 Task: Add Boiron Nux Vomica 30C to the cart.
Action: Mouse moved to (258, 112)
Screenshot: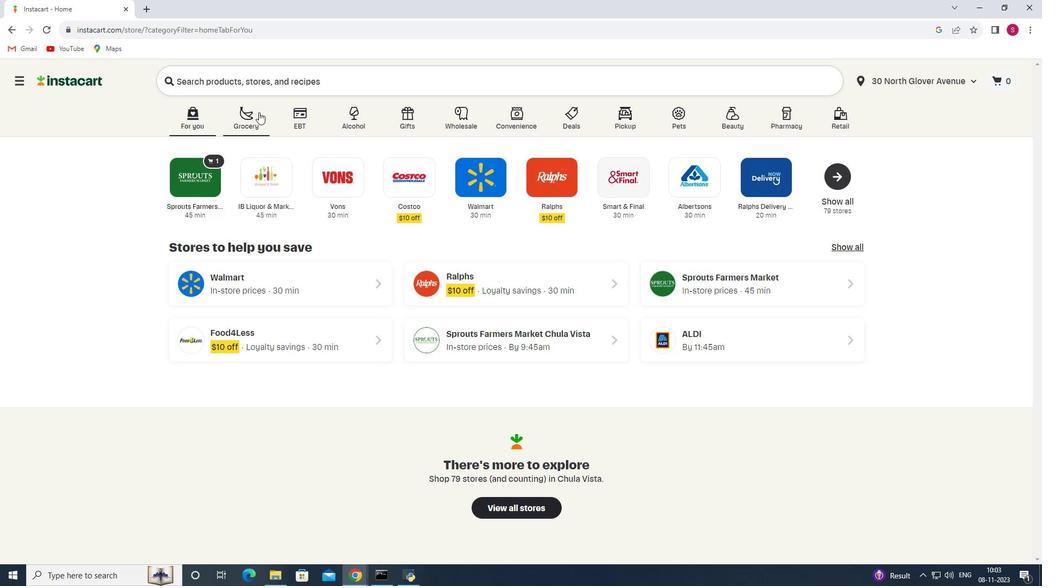 
Action: Mouse pressed left at (258, 112)
Screenshot: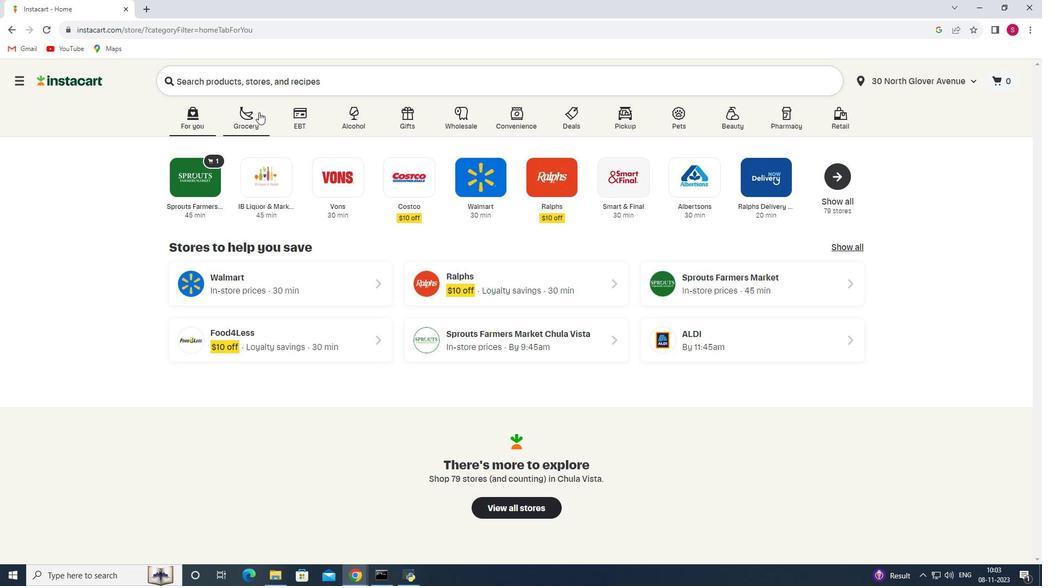 
Action: Mouse moved to (271, 319)
Screenshot: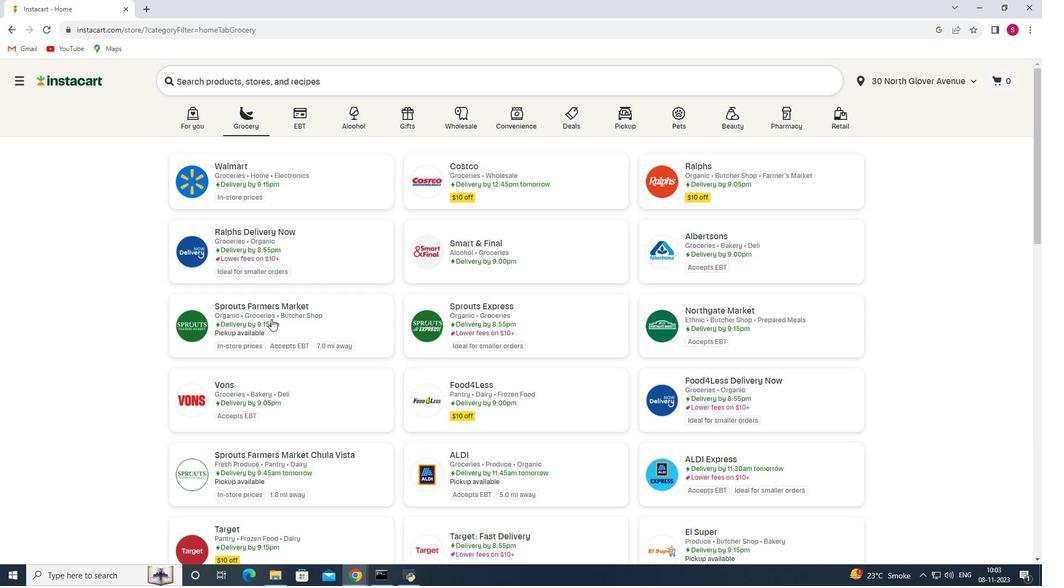 
Action: Mouse pressed left at (271, 319)
Screenshot: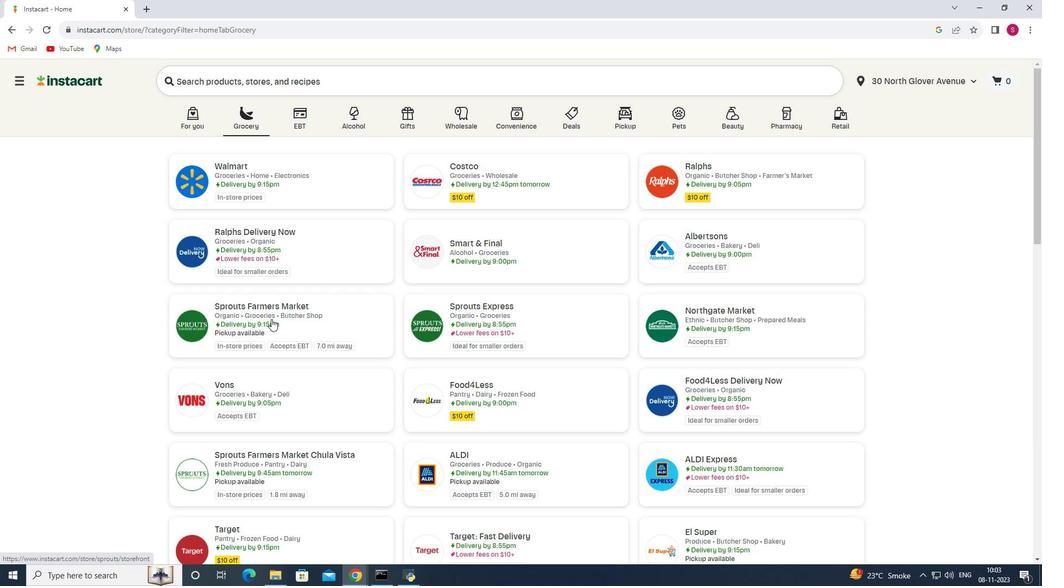 
Action: Mouse moved to (51, 325)
Screenshot: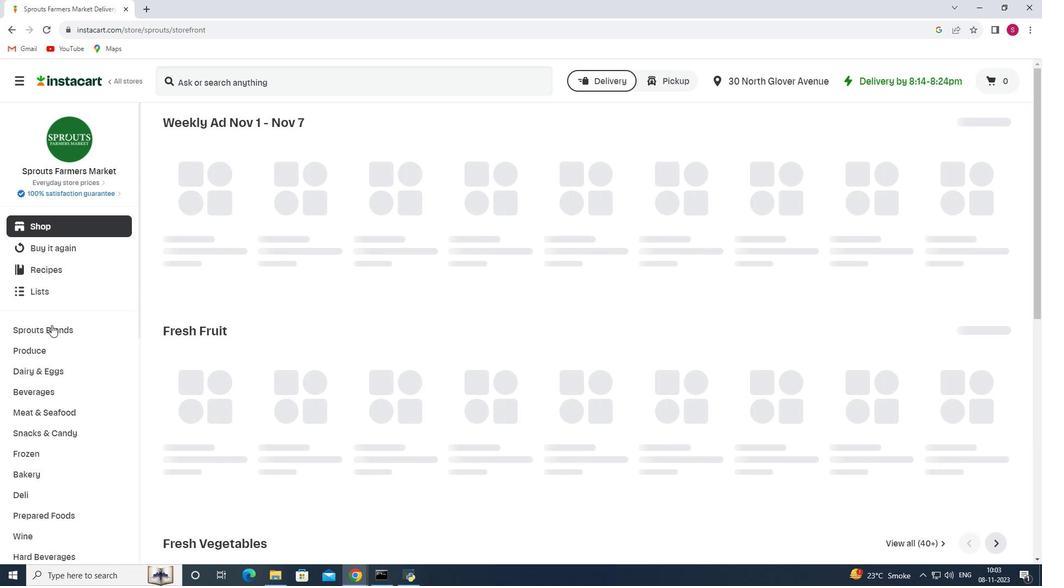 
Action: Mouse scrolled (51, 324) with delta (0, 0)
Screenshot: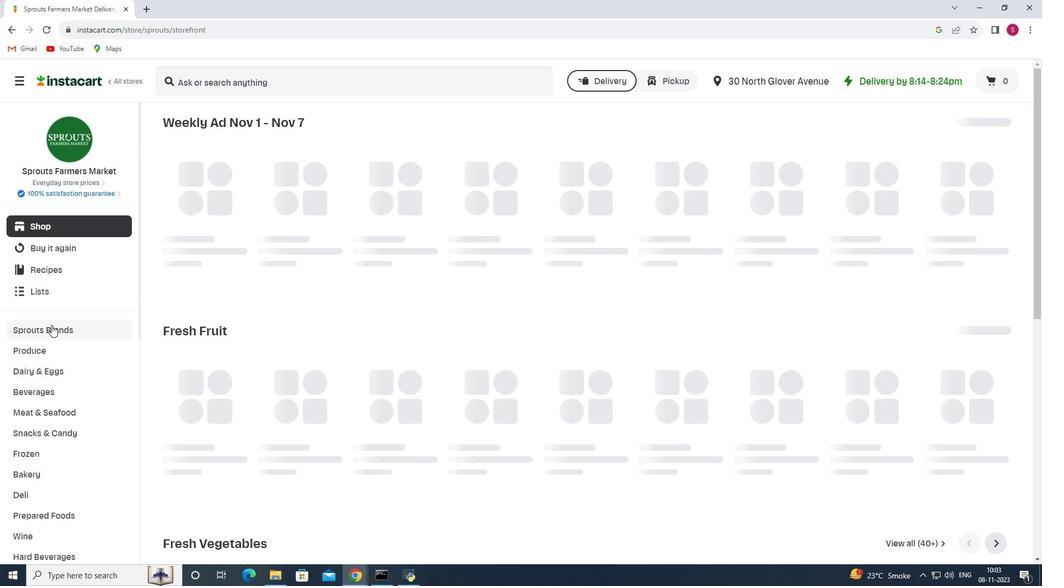 
Action: Mouse scrolled (51, 324) with delta (0, 0)
Screenshot: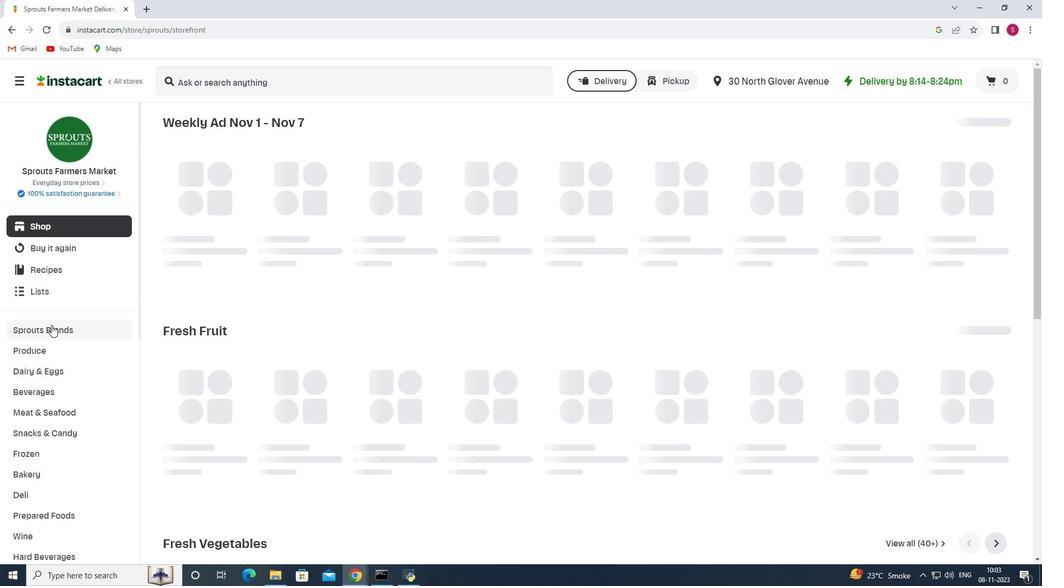 
Action: Mouse scrolled (51, 324) with delta (0, 0)
Screenshot: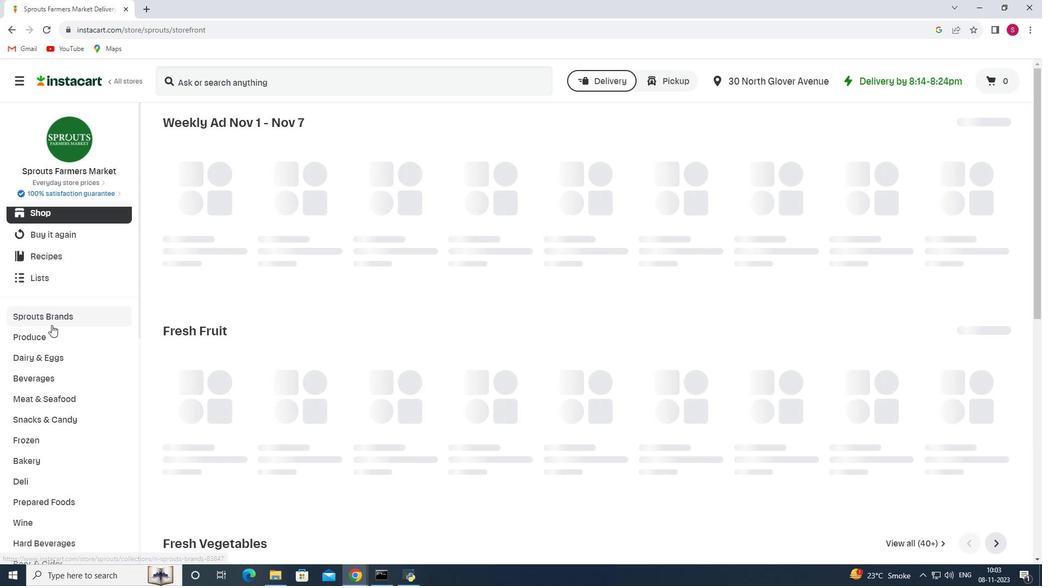 
Action: Mouse scrolled (51, 324) with delta (0, 0)
Screenshot: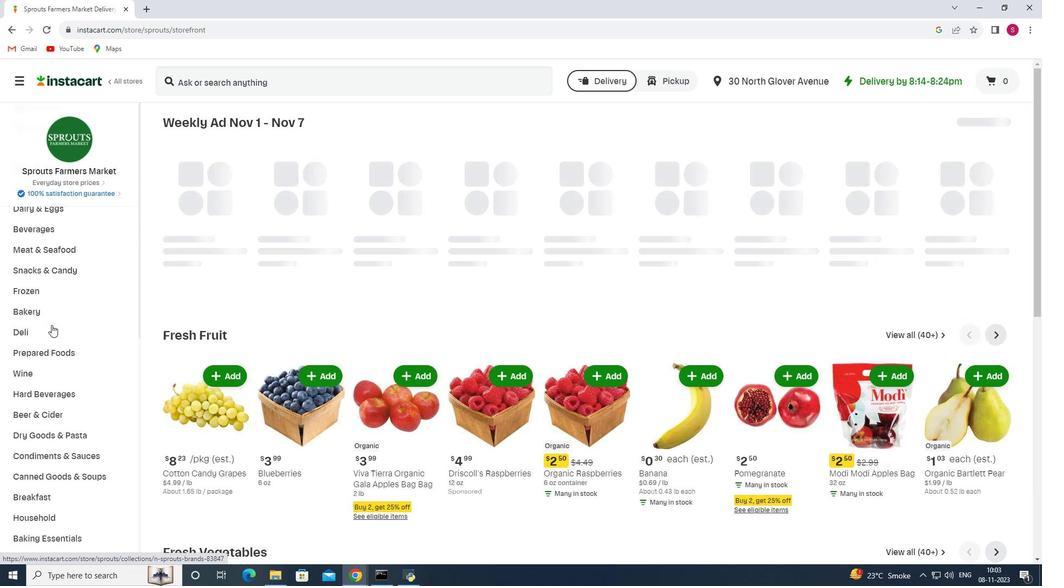 
Action: Mouse scrolled (51, 324) with delta (0, 0)
Screenshot: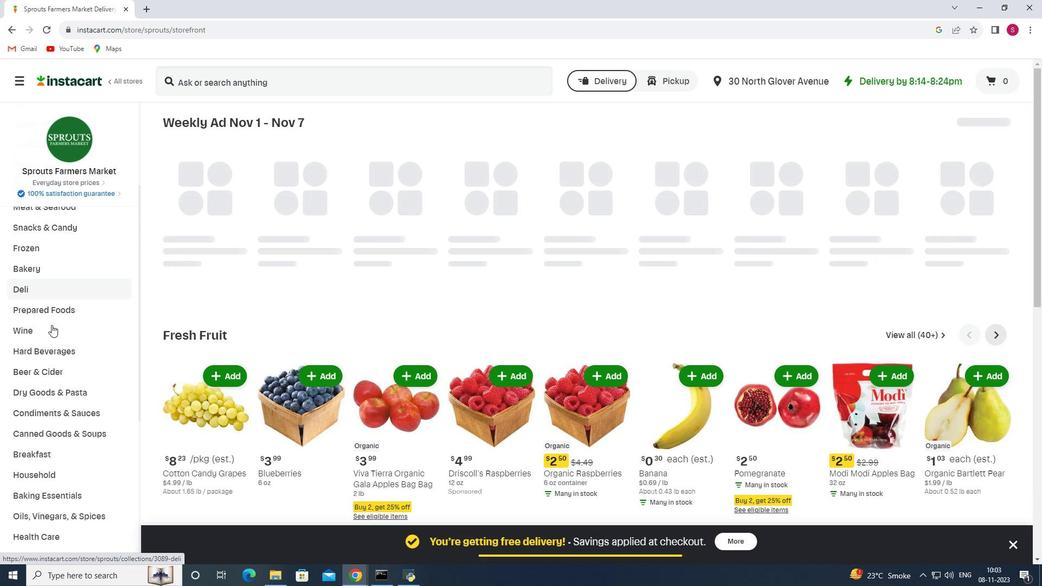 
Action: Mouse scrolled (51, 324) with delta (0, 0)
Screenshot: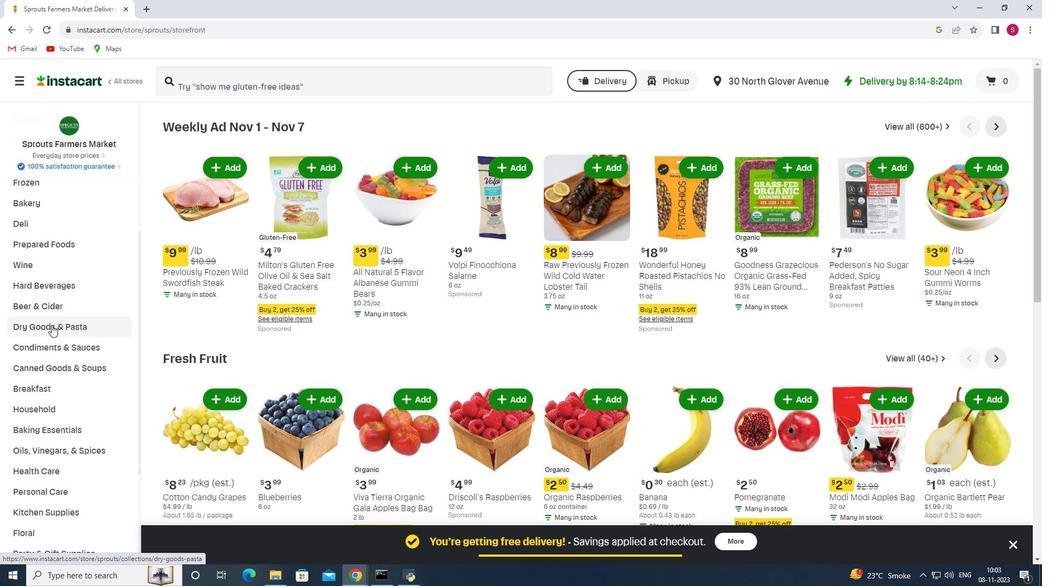 
Action: Mouse moved to (51, 327)
Screenshot: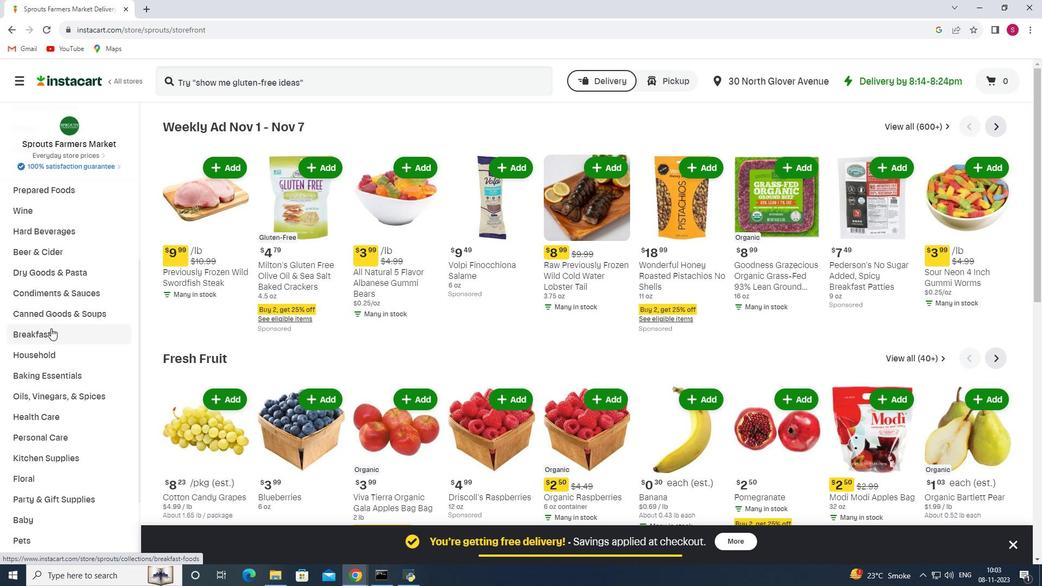 
Action: Mouse scrolled (51, 326) with delta (0, 0)
Screenshot: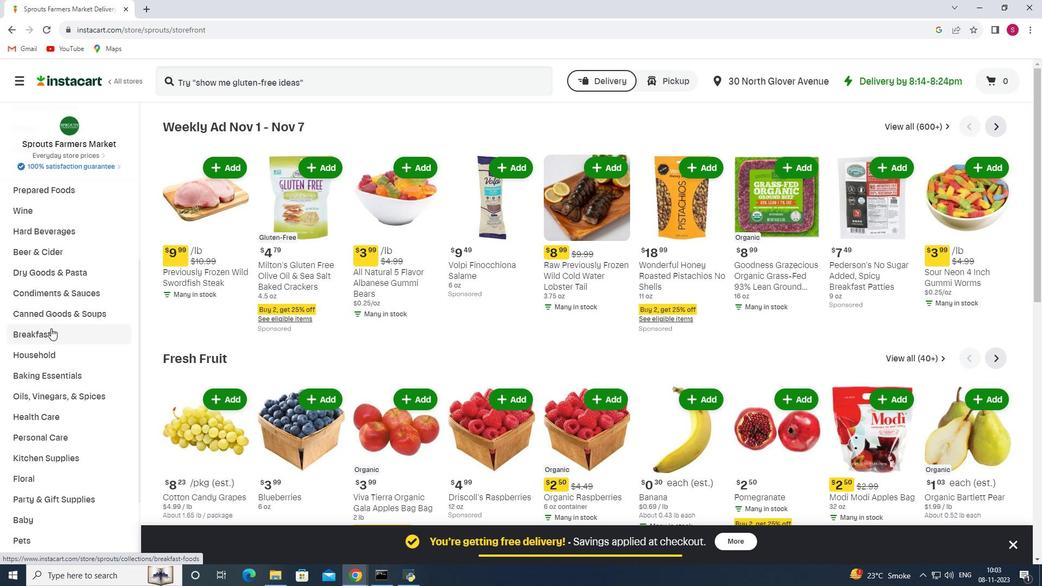 
Action: Mouse moved to (51, 328)
Screenshot: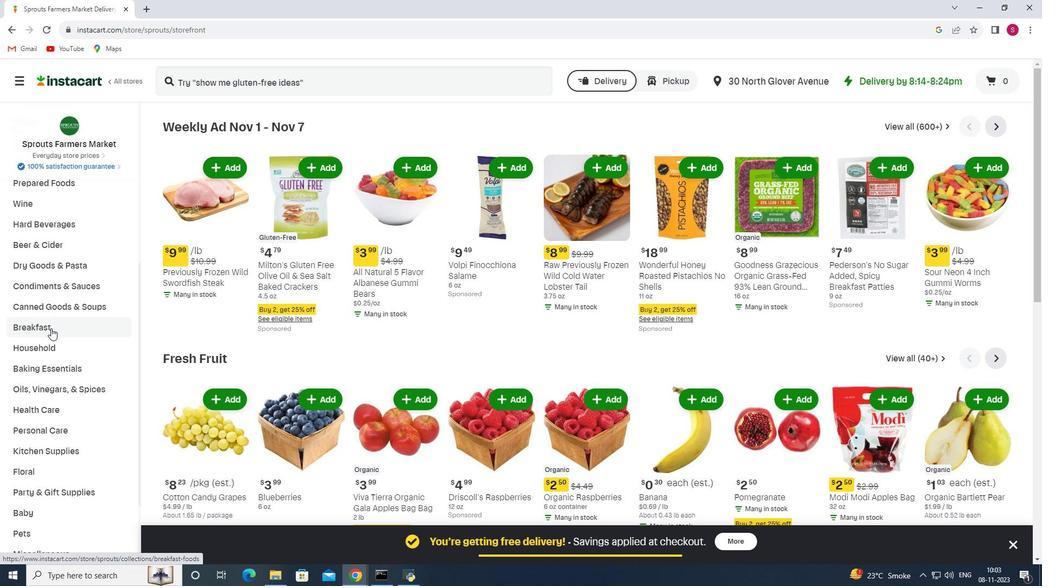 
Action: Mouse scrolled (51, 327) with delta (0, 0)
Screenshot: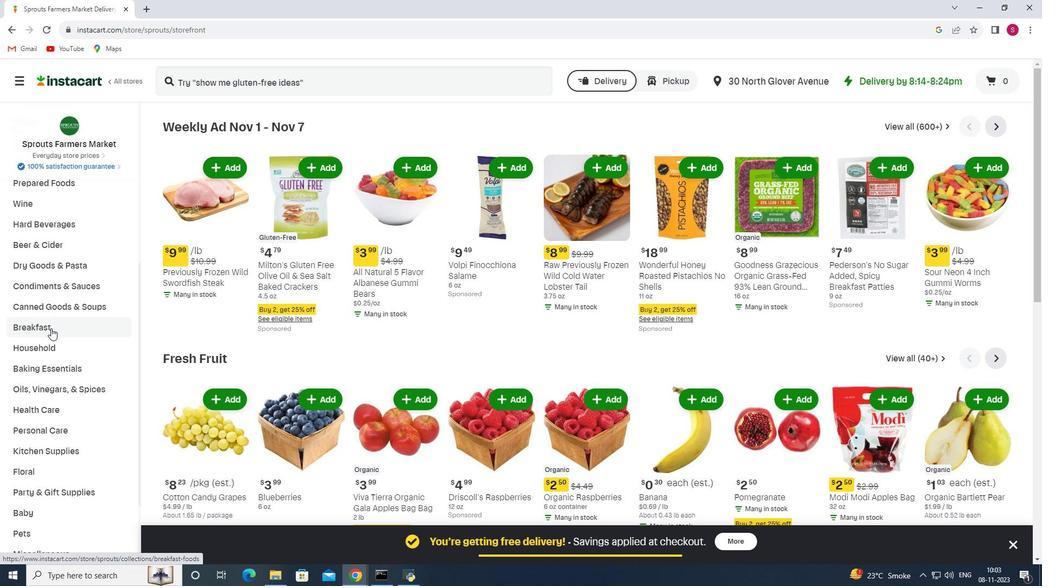 
Action: Mouse moved to (62, 310)
Screenshot: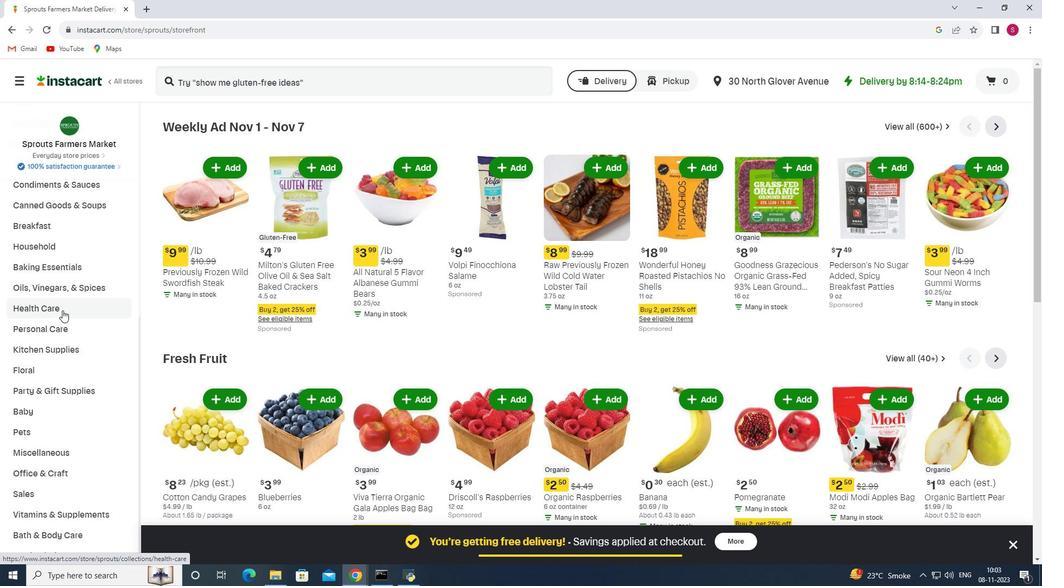 
Action: Mouse pressed left at (62, 310)
Screenshot: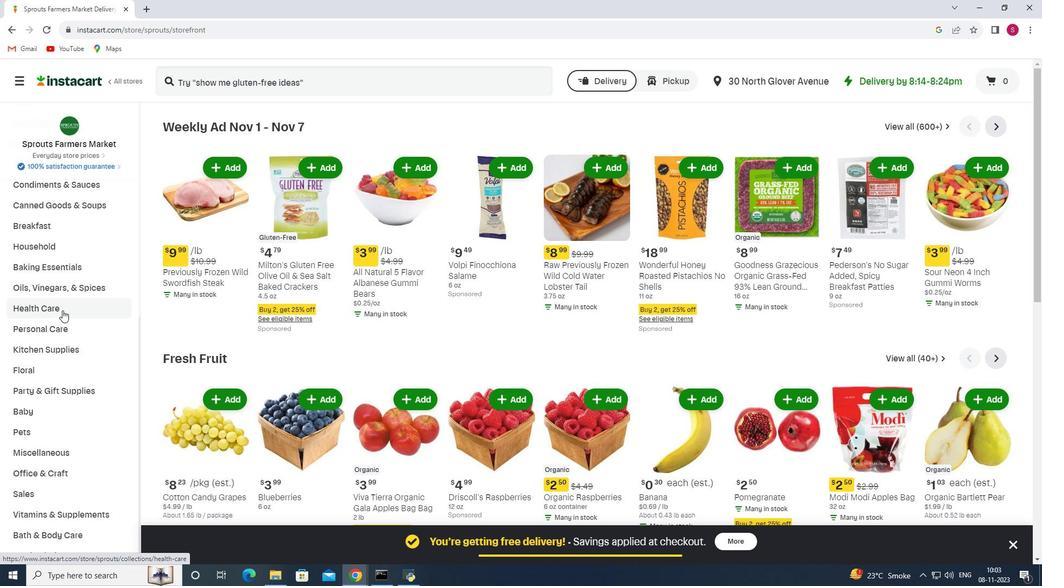 
Action: Mouse moved to (285, 83)
Screenshot: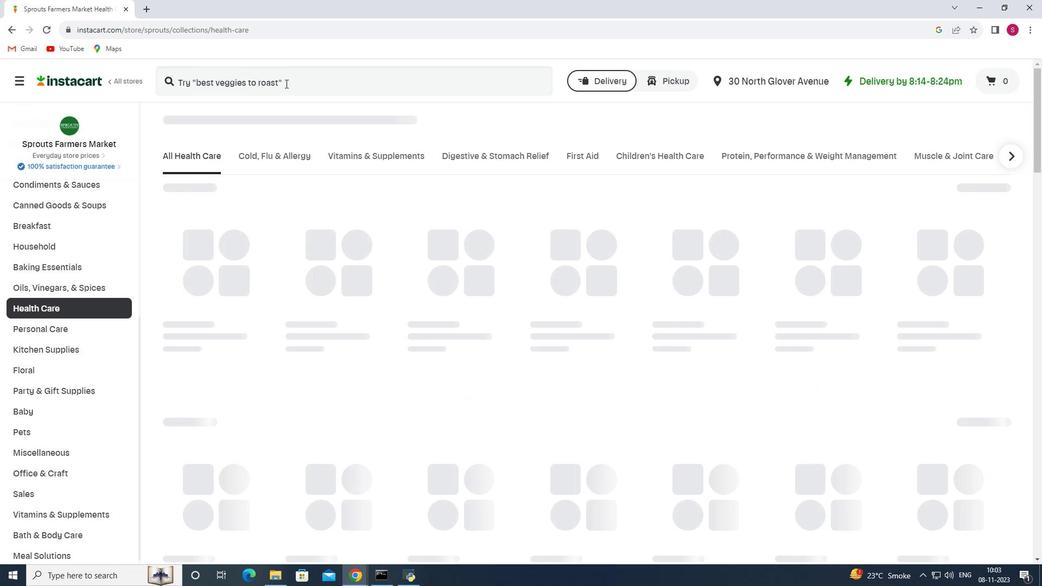 
Action: Mouse pressed left at (285, 83)
Screenshot: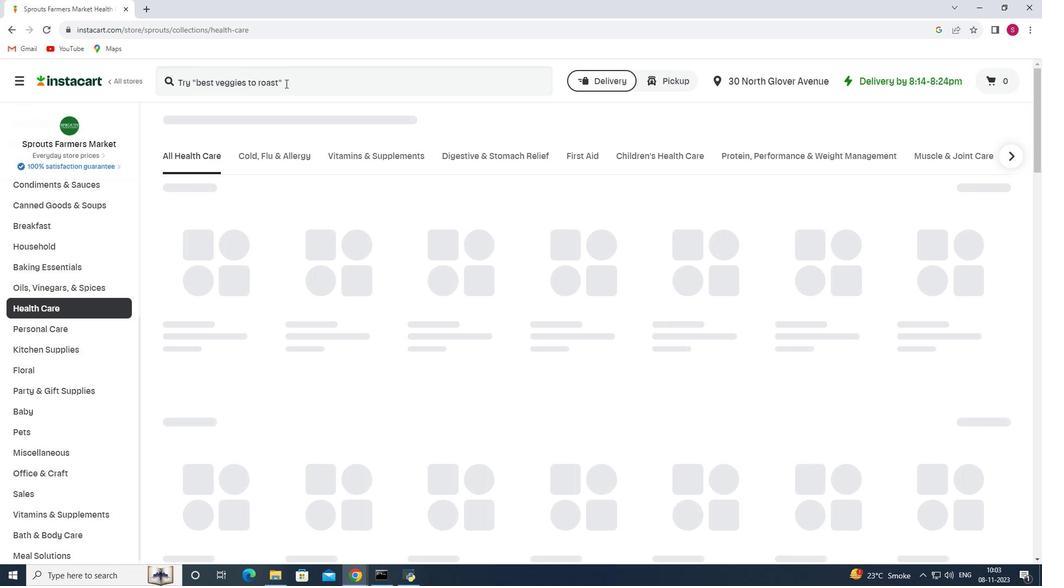 
Action: Key pressed <Key.shift>Boiron<Key.space><Key.shift>Nux<Key.space><Key.shift>Vomica<Key.space>30<Key.shift>C<Key.enter>
Screenshot: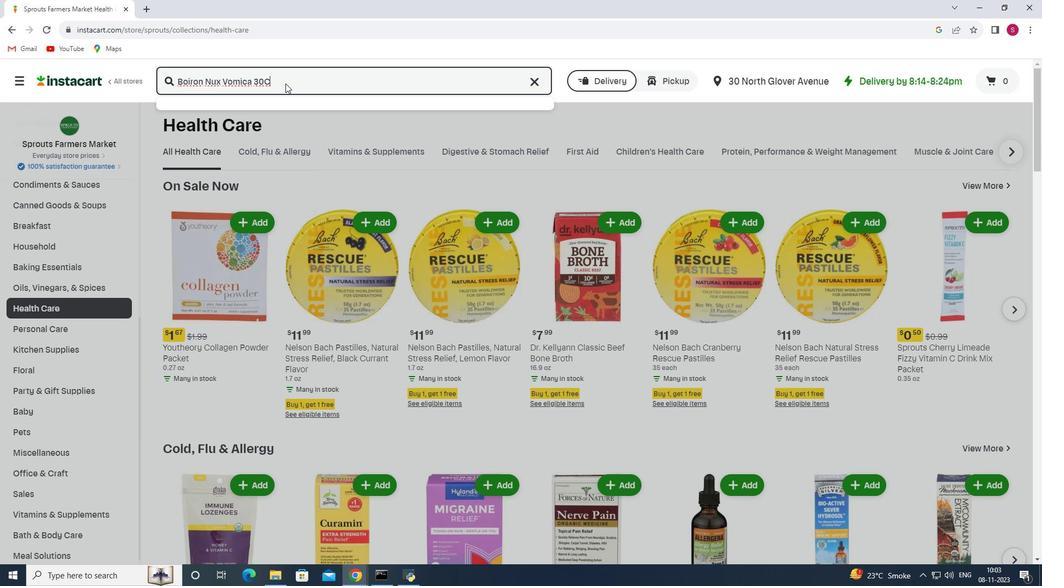
Action: Mouse moved to (295, 175)
Screenshot: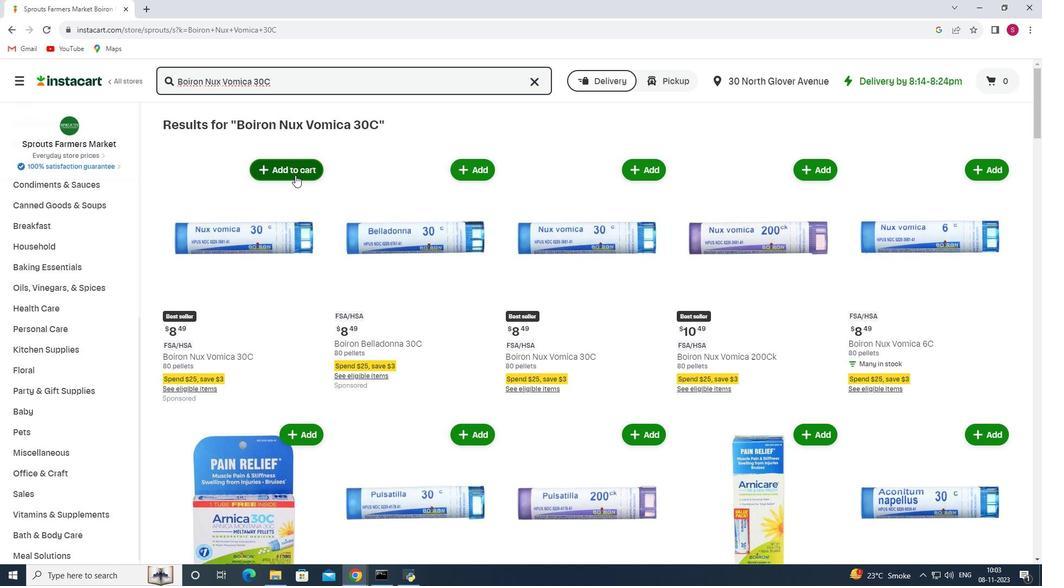 
Action: Mouse pressed left at (295, 175)
Screenshot: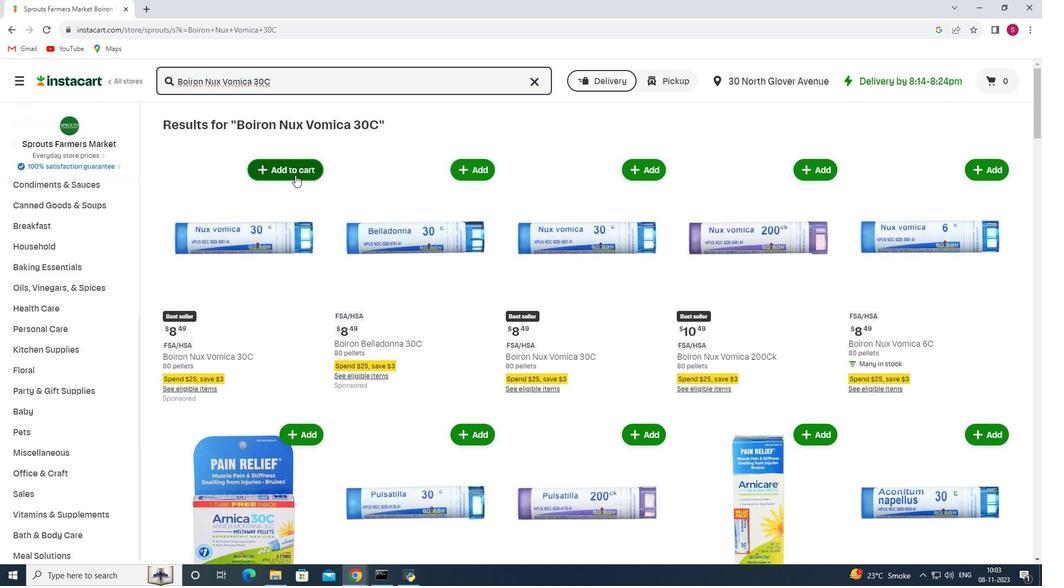 
Action: Mouse moved to (307, 202)
Screenshot: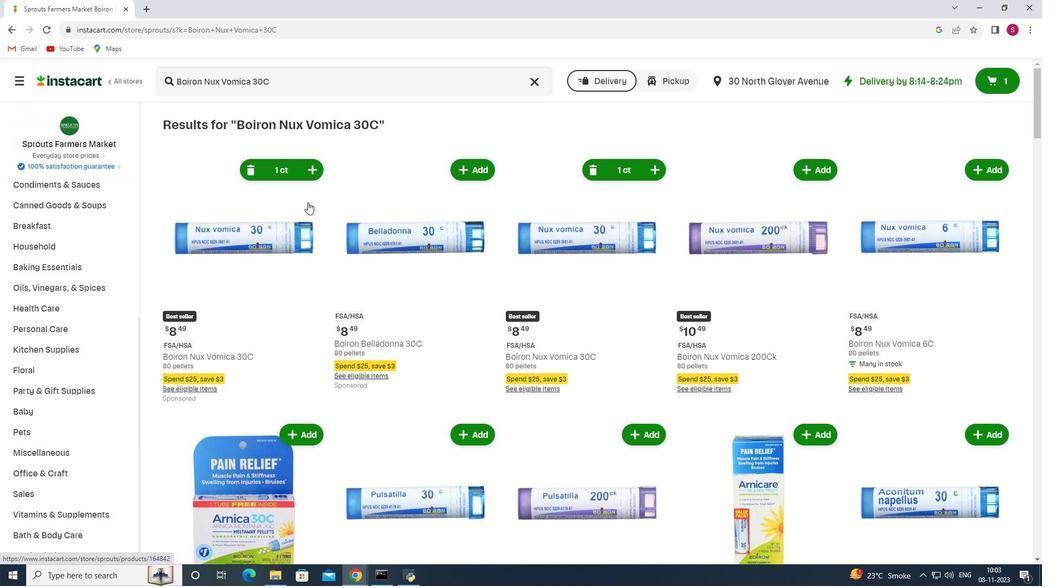 
